 Task: Set the duration of the event to 30 minutes.
Action: Mouse moved to (87, 186)
Screenshot: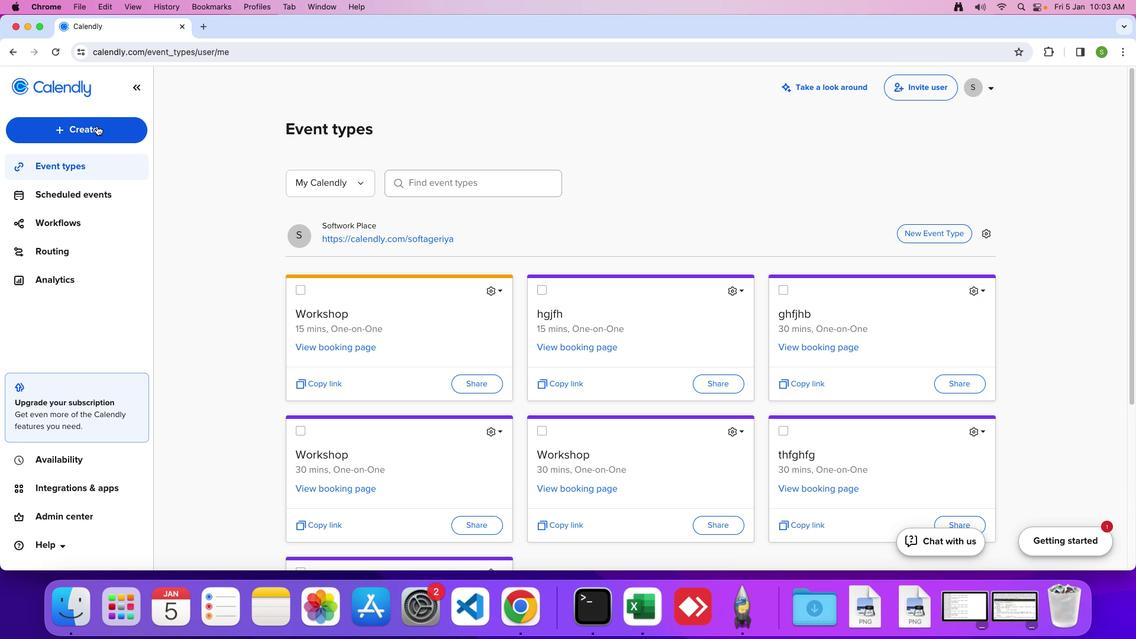
Action: Mouse pressed left at (87, 186)
Screenshot: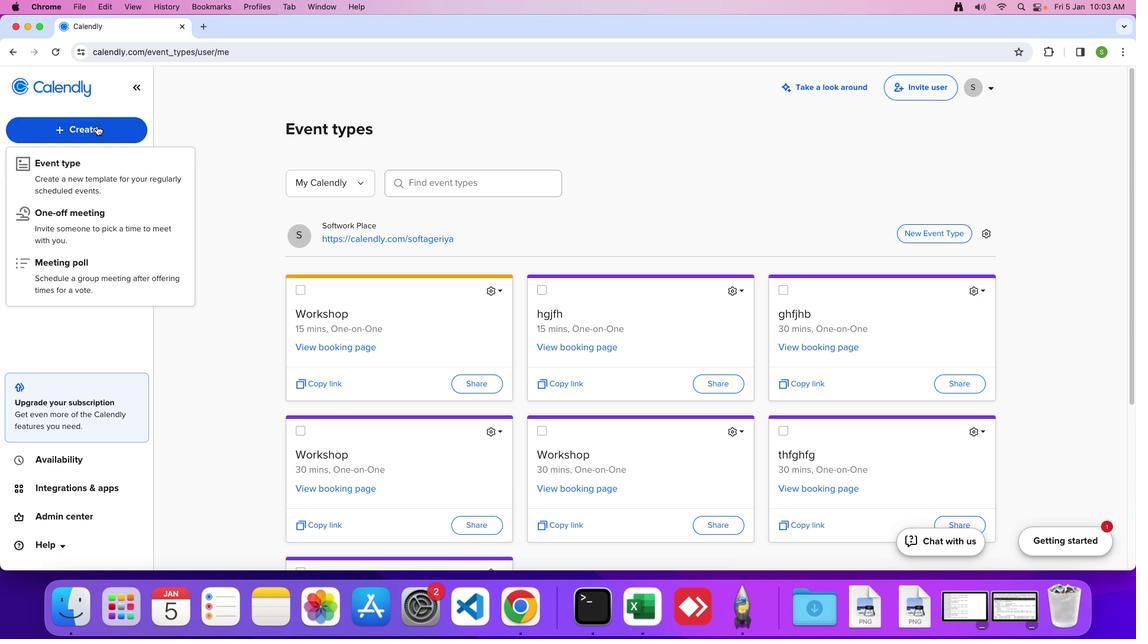 
Action: Mouse moved to (80, 229)
Screenshot: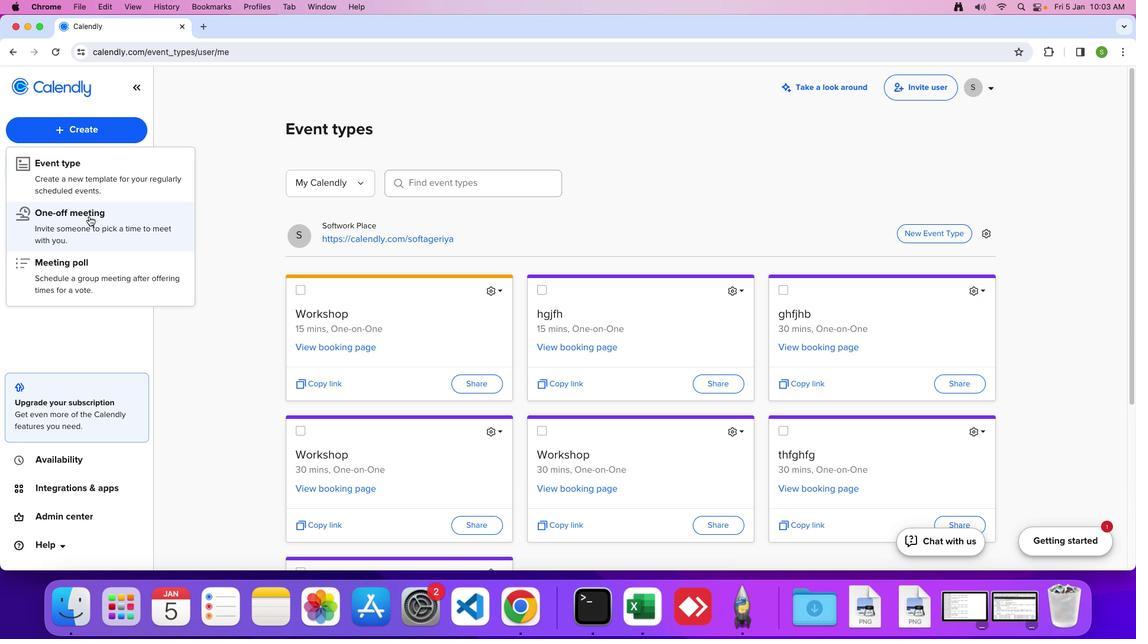 
Action: Mouse pressed left at (80, 229)
Screenshot: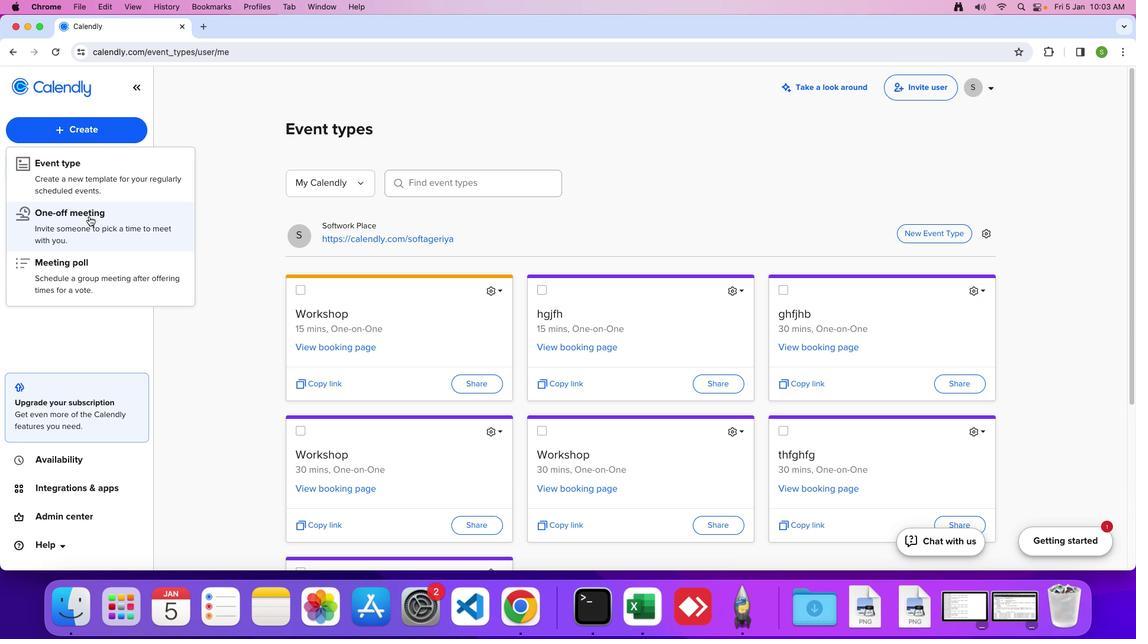 
Action: Mouse moved to (86, 220)
Screenshot: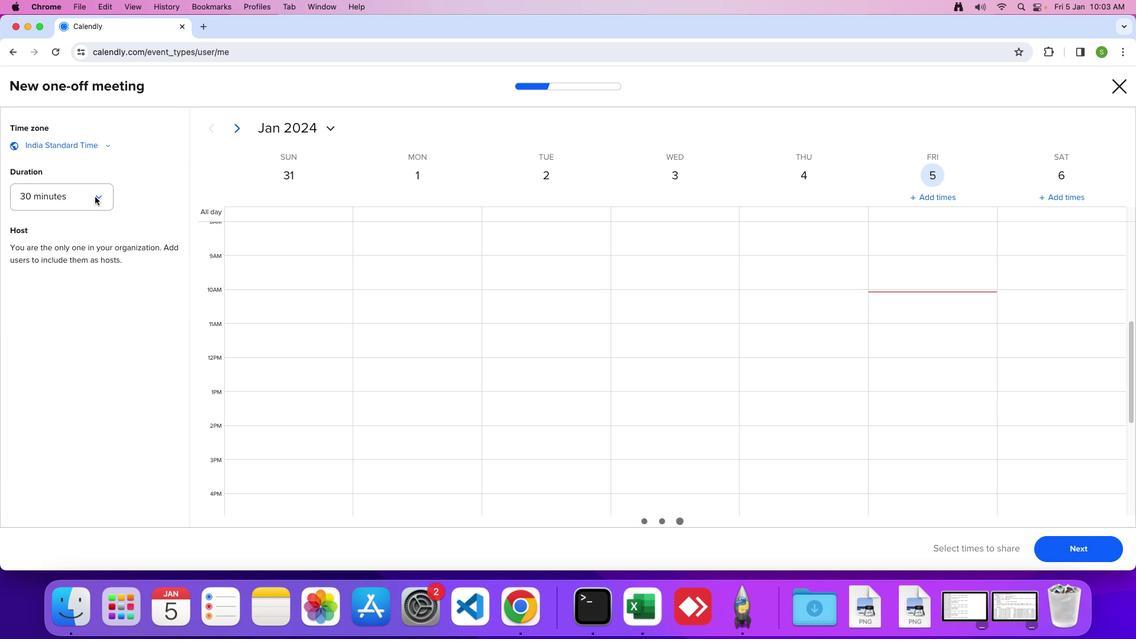 
Action: Mouse pressed left at (86, 220)
Screenshot: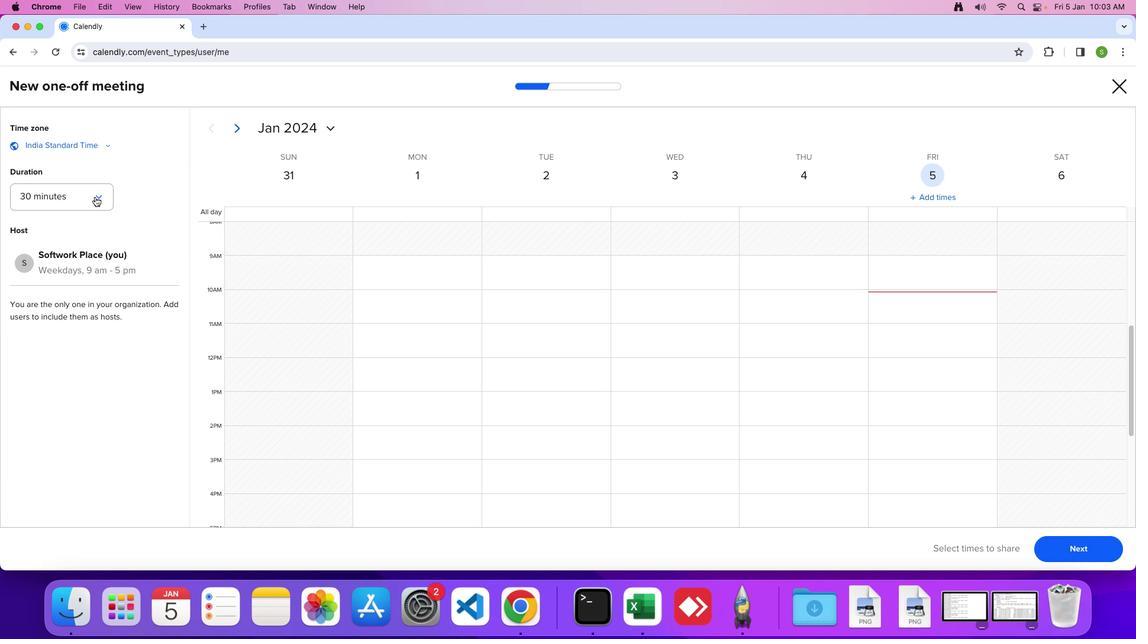 
Action: Mouse moved to (63, 244)
Screenshot: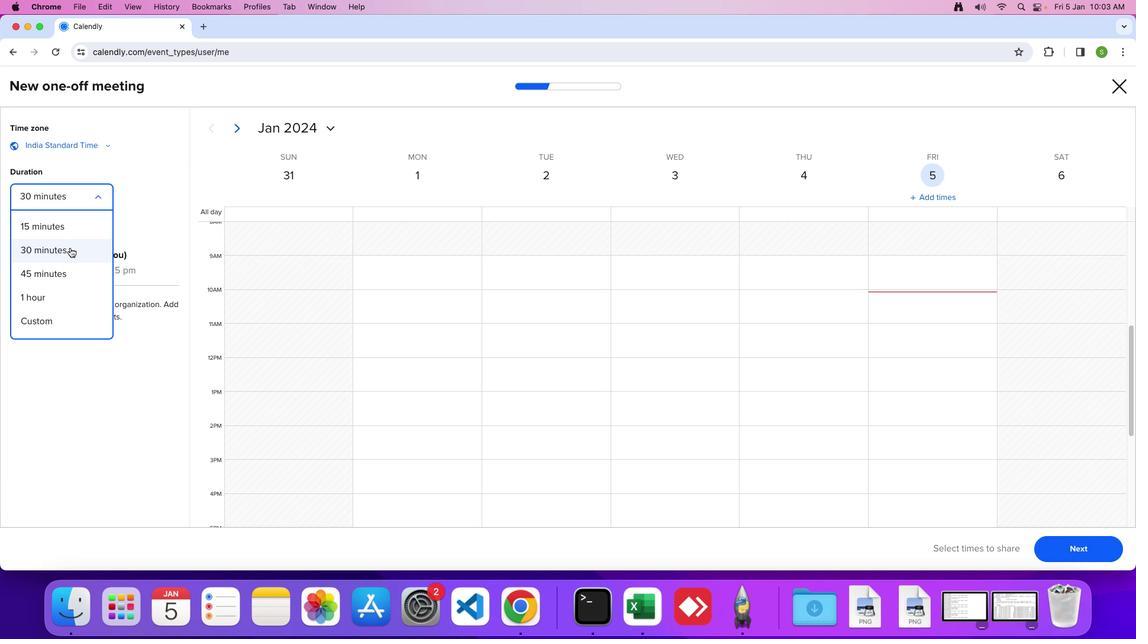 
Action: Mouse pressed left at (63, 244)
Screenshot: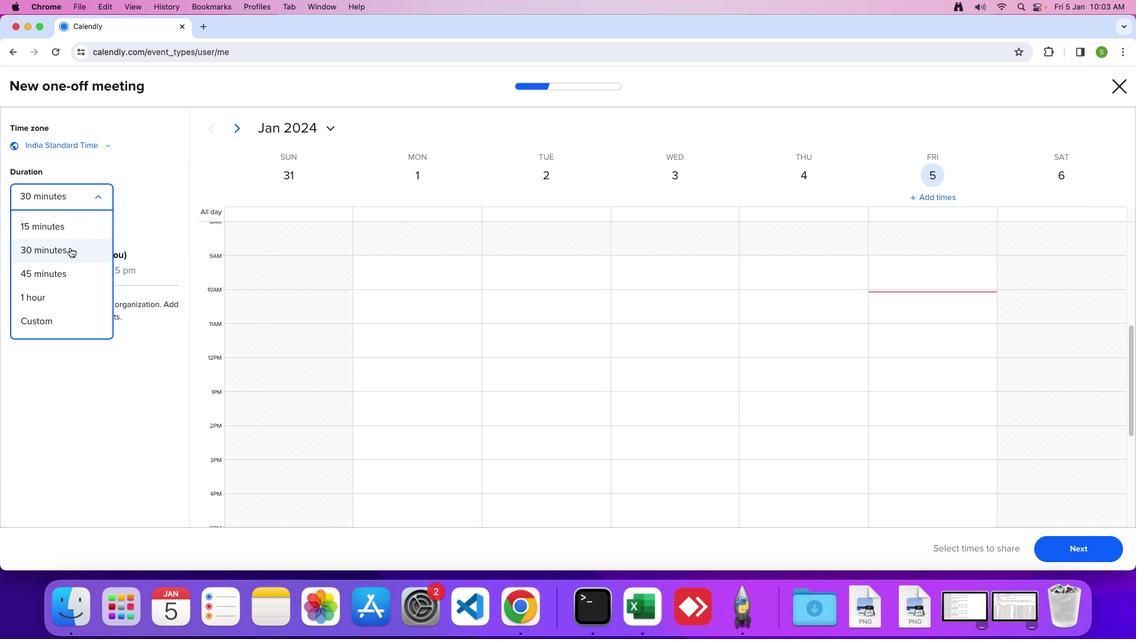 
